Task: Change the cell background color is dark blue.
Action: Mouse moved to (193, 82)
Screenshot: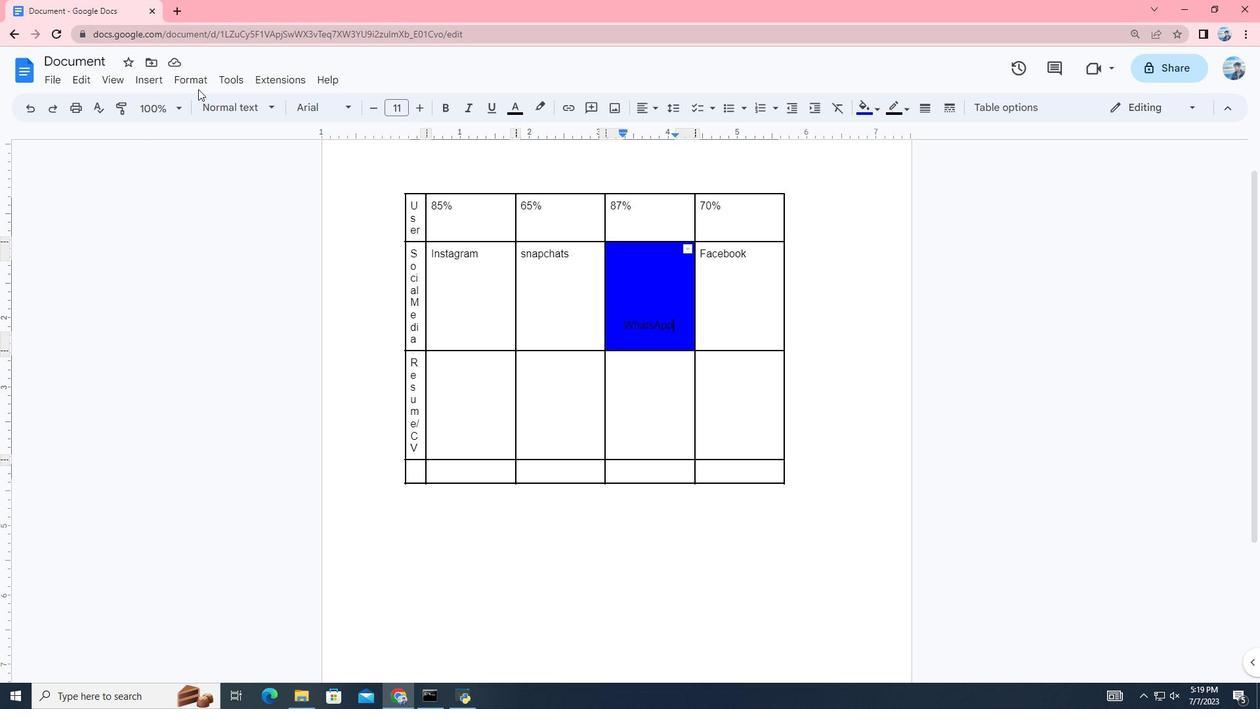 
Action: Mouse pressed left at (193, 82)
Screenshot: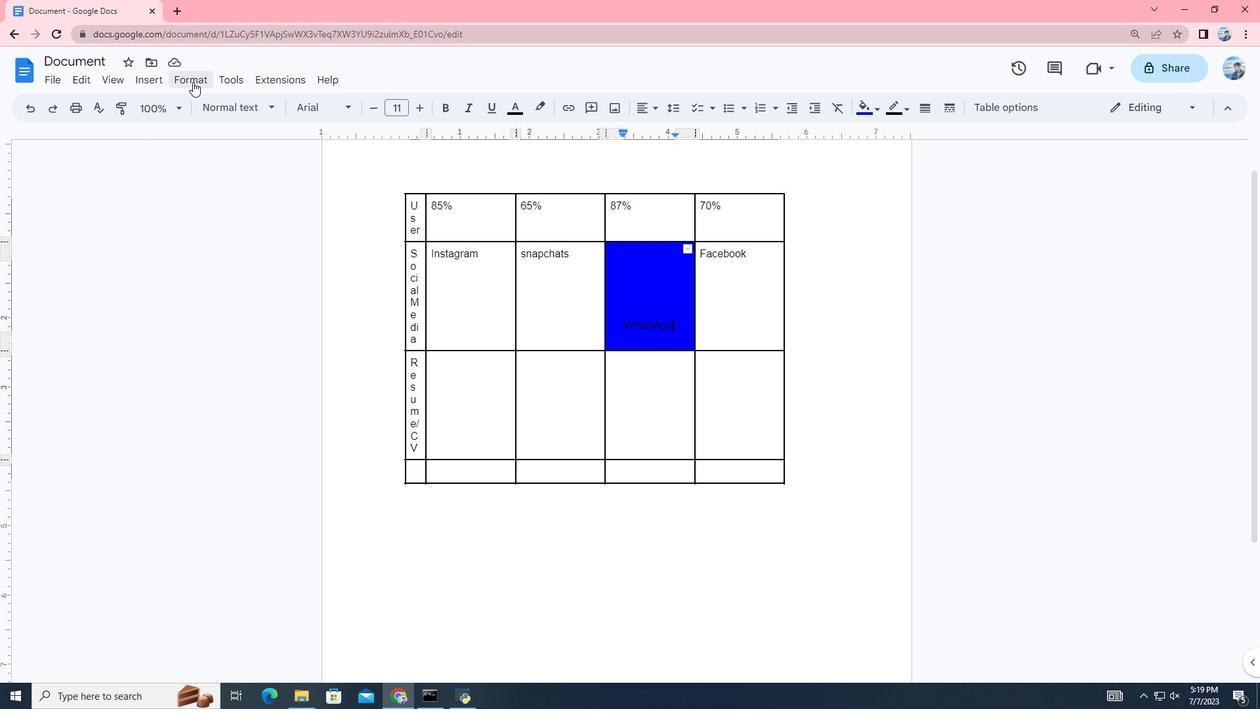 
Action: Mouse moved to (516, 670)
Screenshot: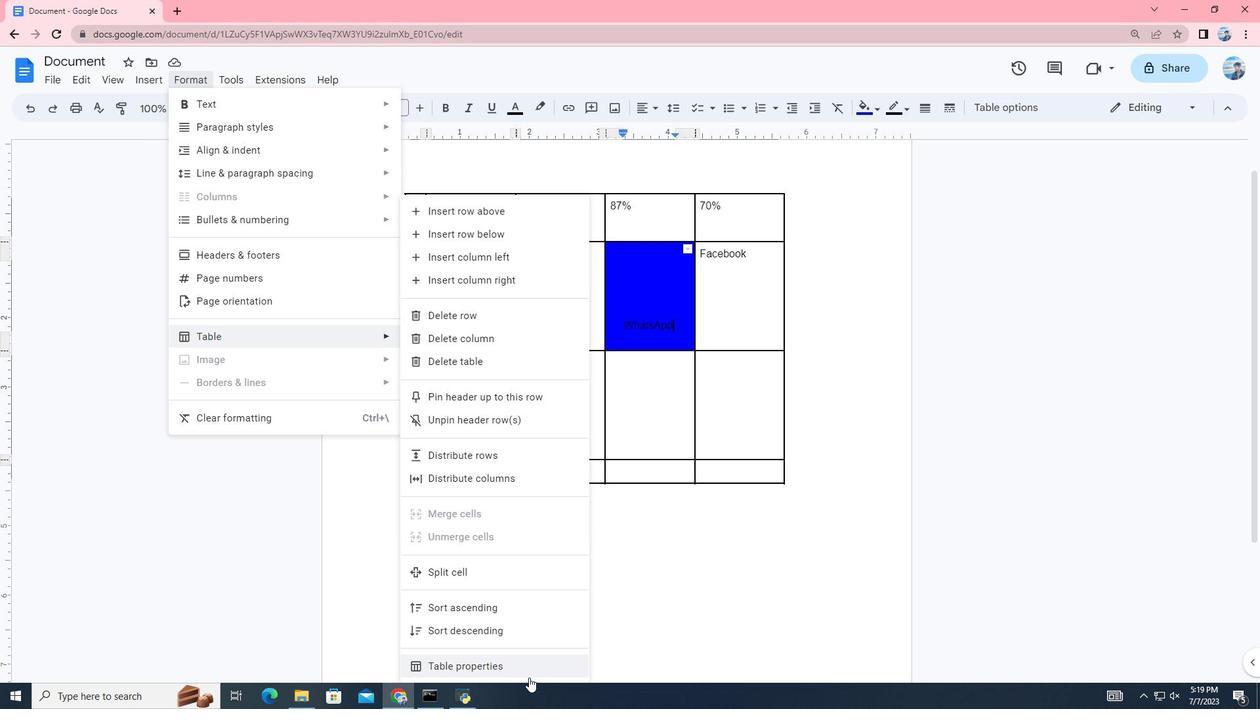 
Action: Mouse pressed left at (516, 670)
Screenshot: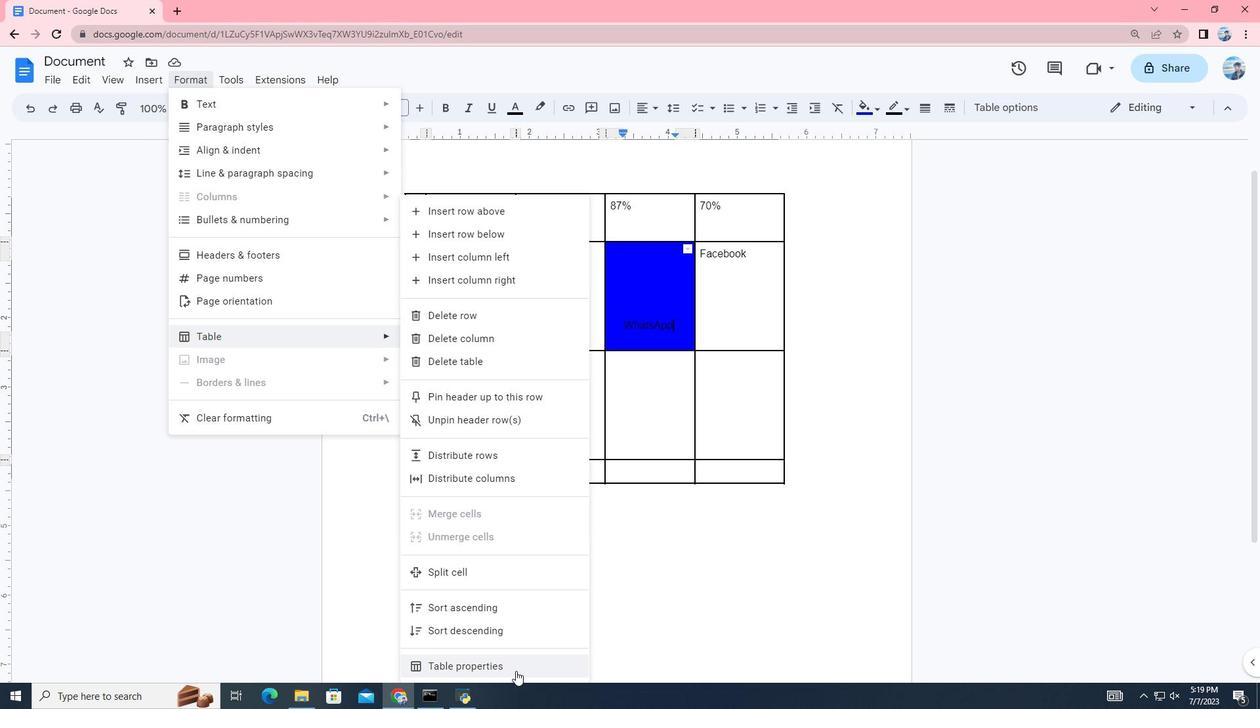 
Action: Mouse moved to (1072, 597)
Screenshot: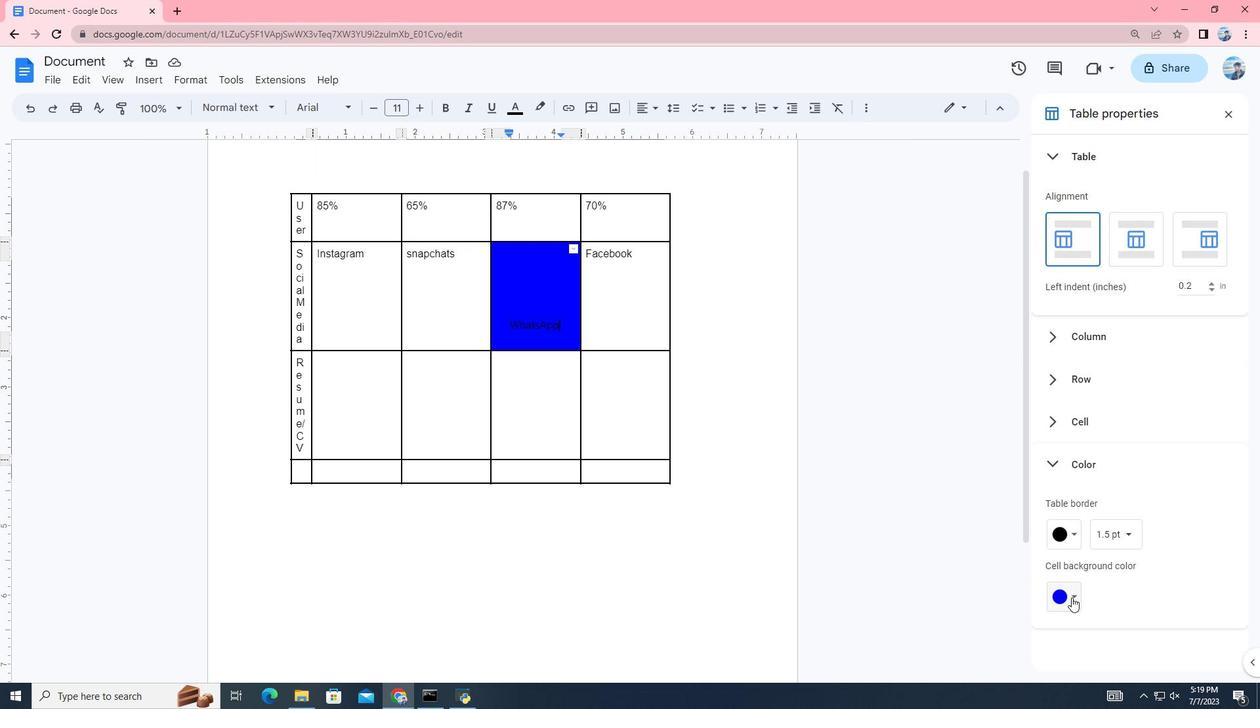 
Action: Mouse pressed left at (1072, 597)
Screenshot: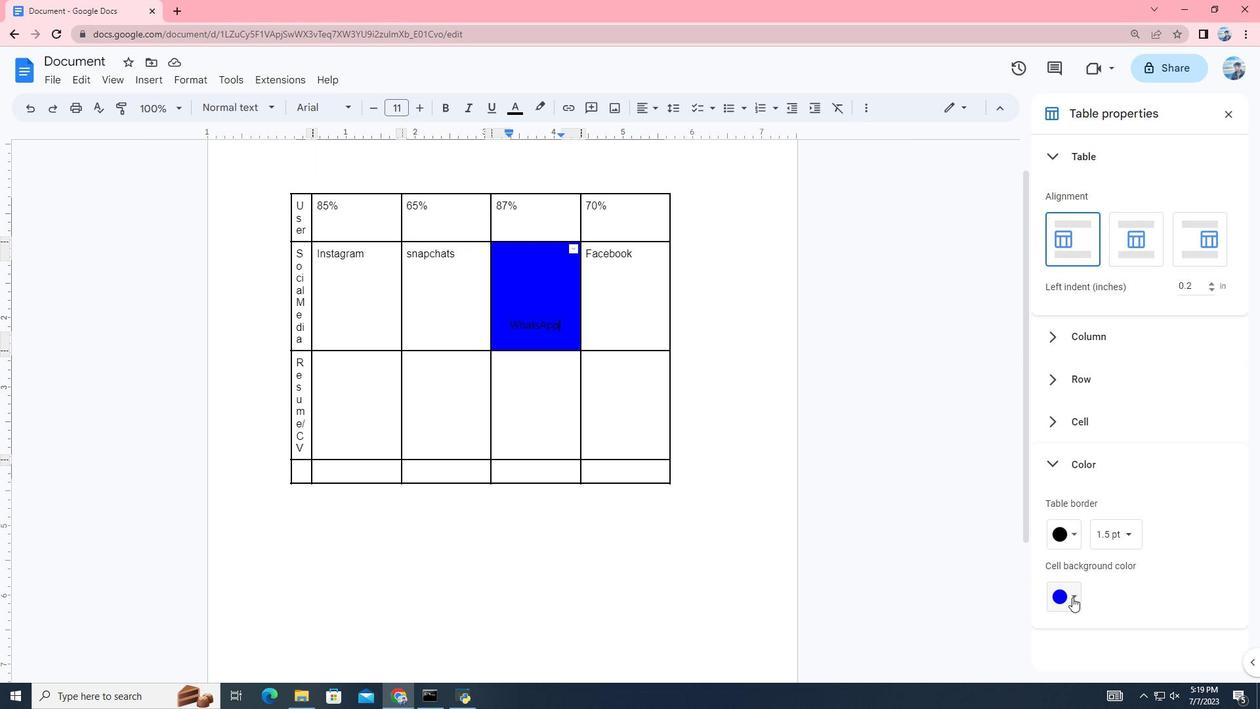 
Action: Mouse moved to (1173, 532)
Screenshot: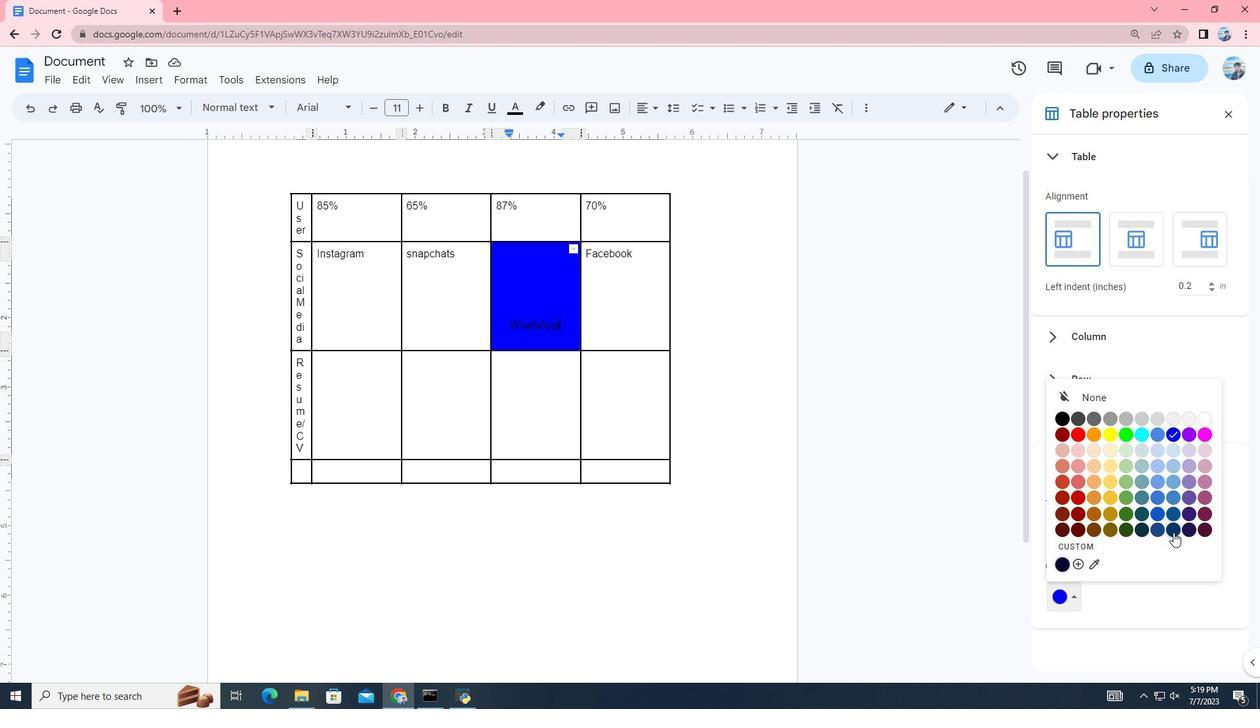 
Action: Mouse pressed left at (1173, 532)
Screenshot: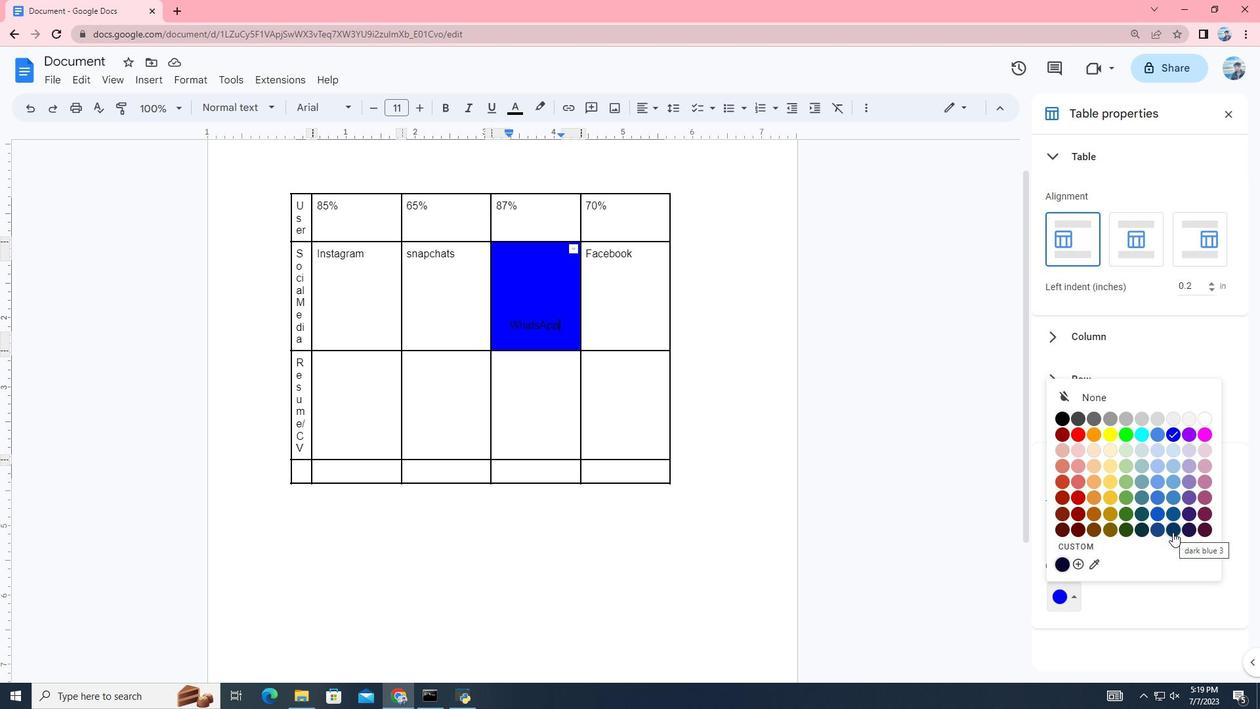 
Action: Mouse moved to (898, 520)
Screenshot: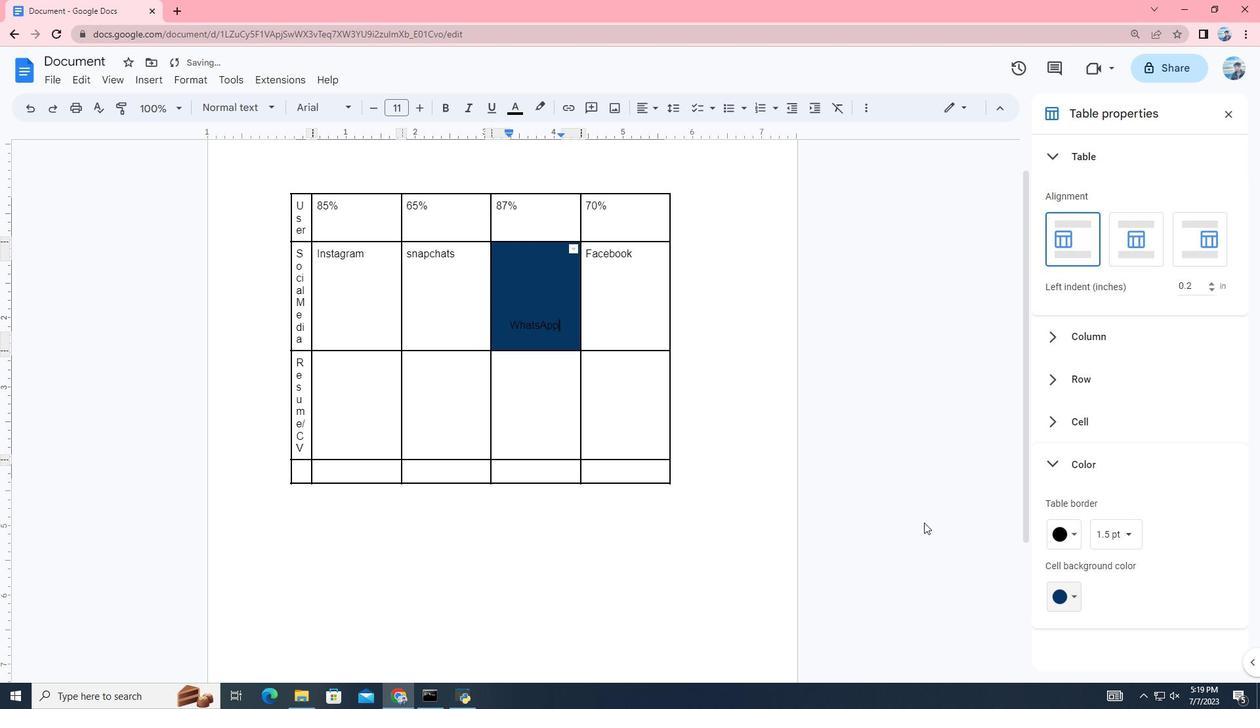 
